 Task: Create a sub task System Test and UAT for the task  Upgrade and migrate company email systems to a cloud-based solution in the project AgileBridge , assign it to team member softage.1@softage.net and update the status of the sub task to  Completed , set the priority of the sub task to High
Action: Mouse moved to (540, 254)
Screenshot: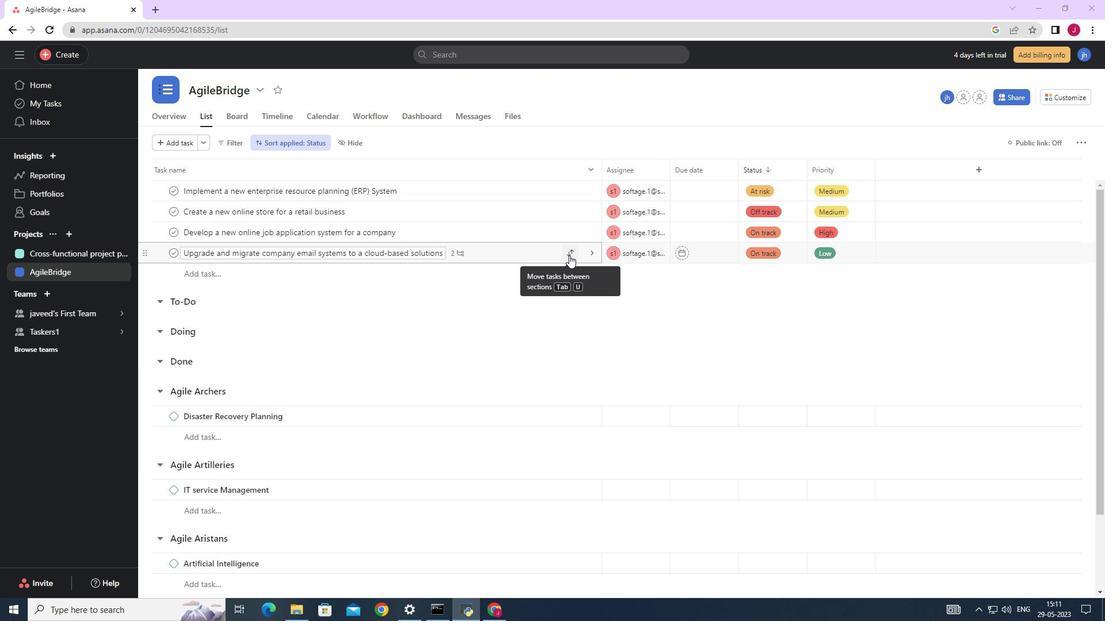 
Action: Mouse pressed left at (540, 254)
Screenshot: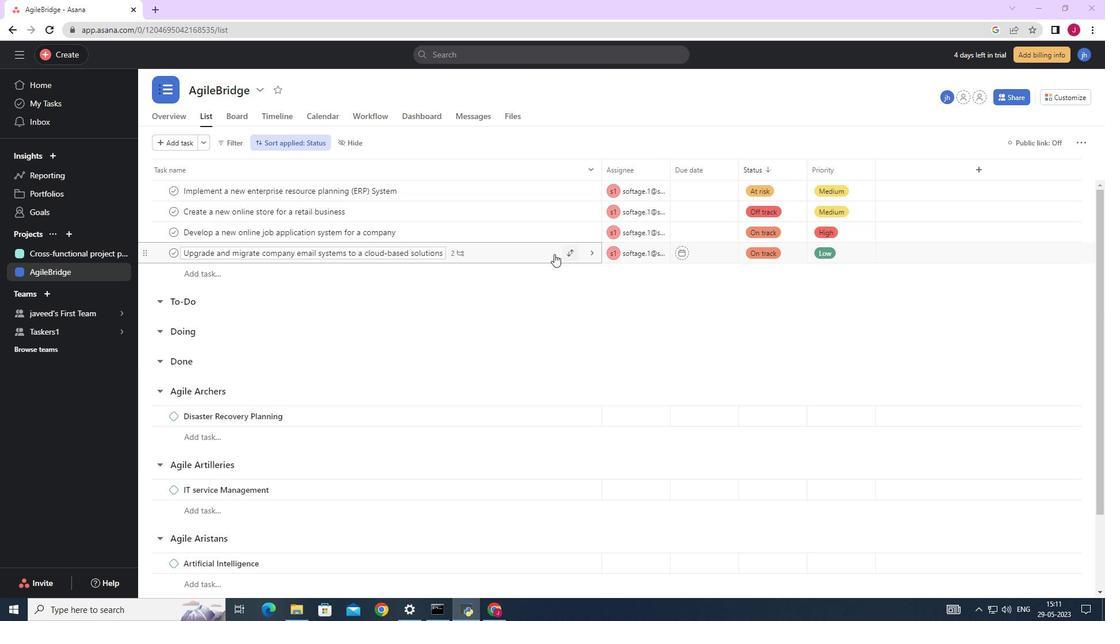 
Action: Mouse moved to (816, 424)
Screenshot: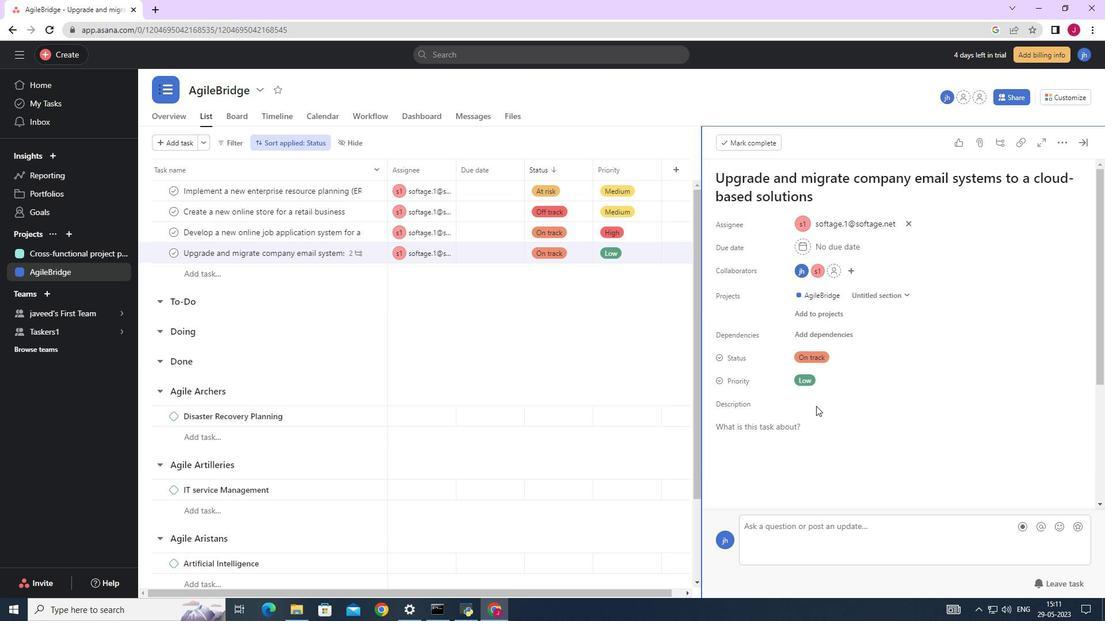 
Action: Mouse scrolled (816, 423) with delta (0, 0)
Screenshot: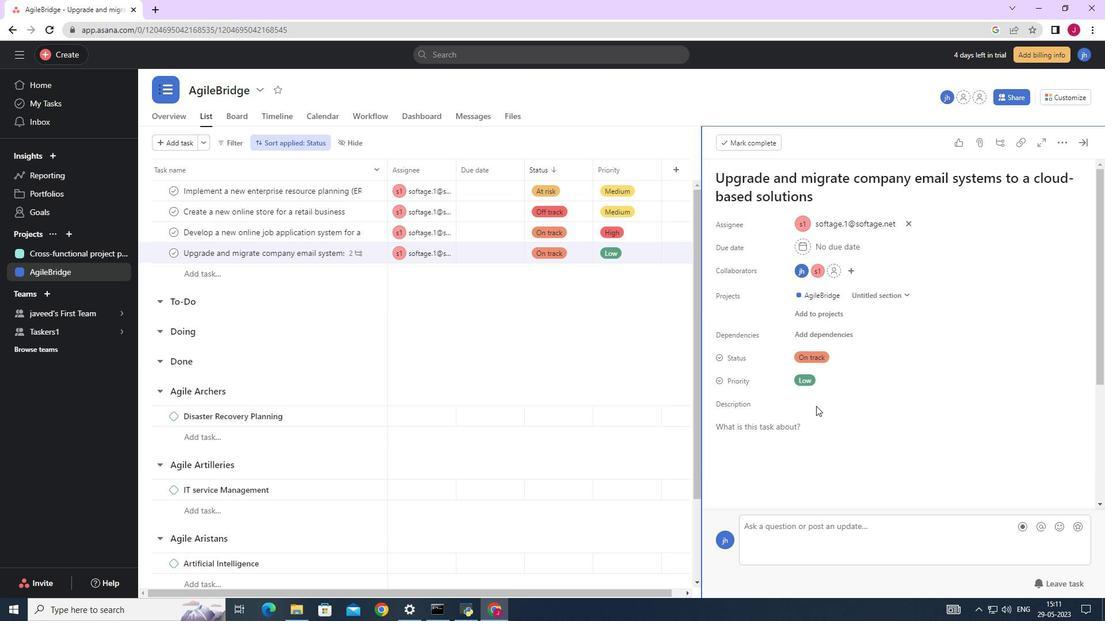 
Action: Mouse moved to (816, 424)
Screenshot: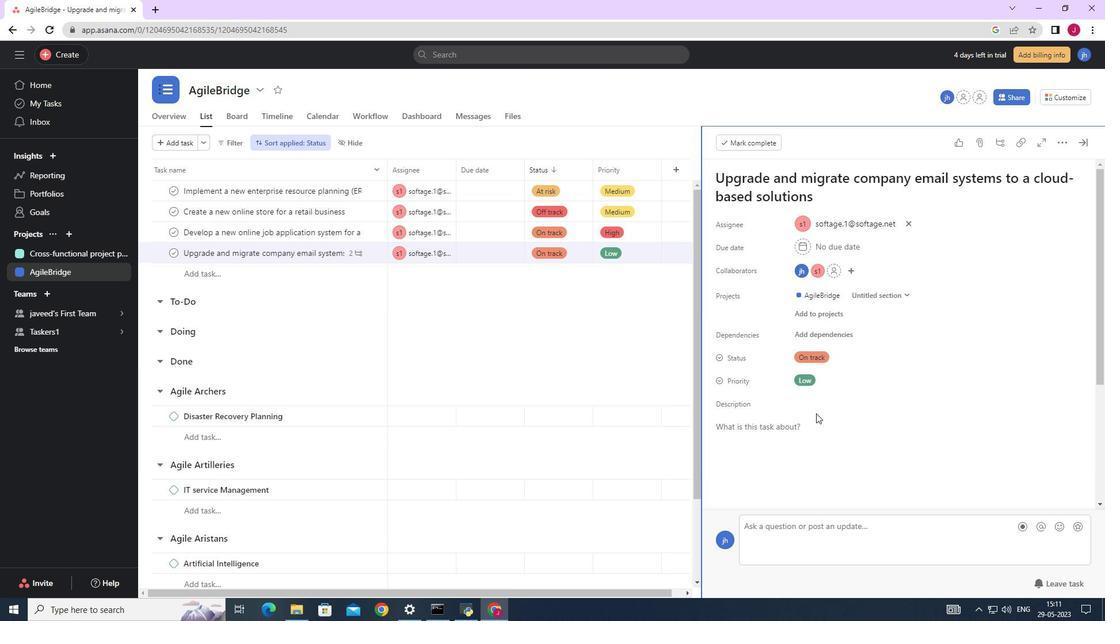 
Action: Mouse scrolled (816, 424) with delta (0, 0)
Screenshot: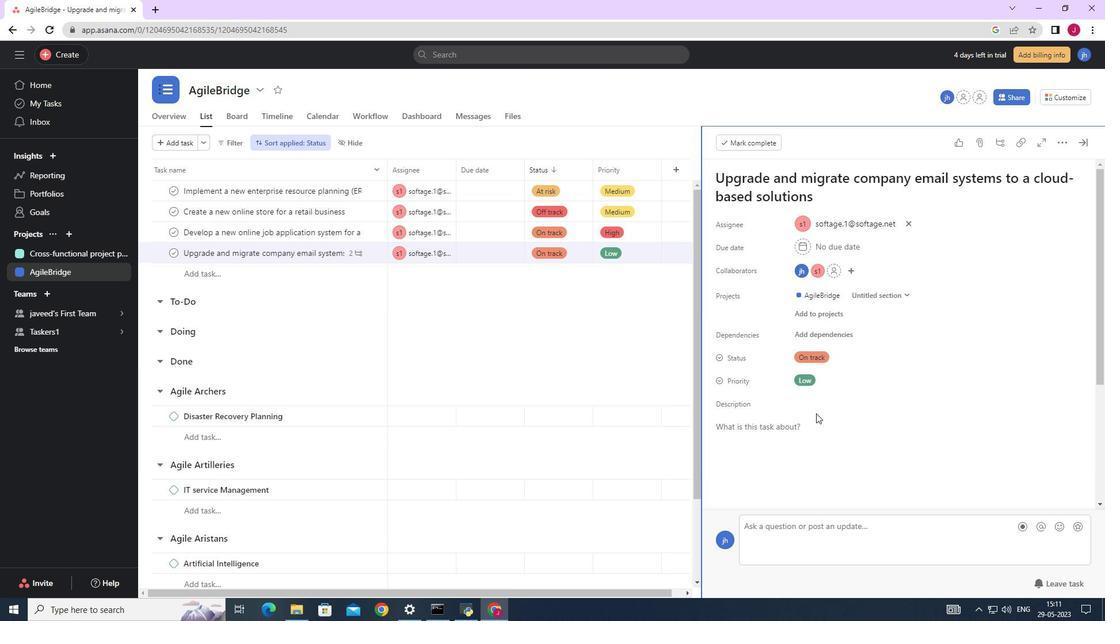 
Action: Mouse scrolled (816, 424) with delta (0, 0)
Screenshot: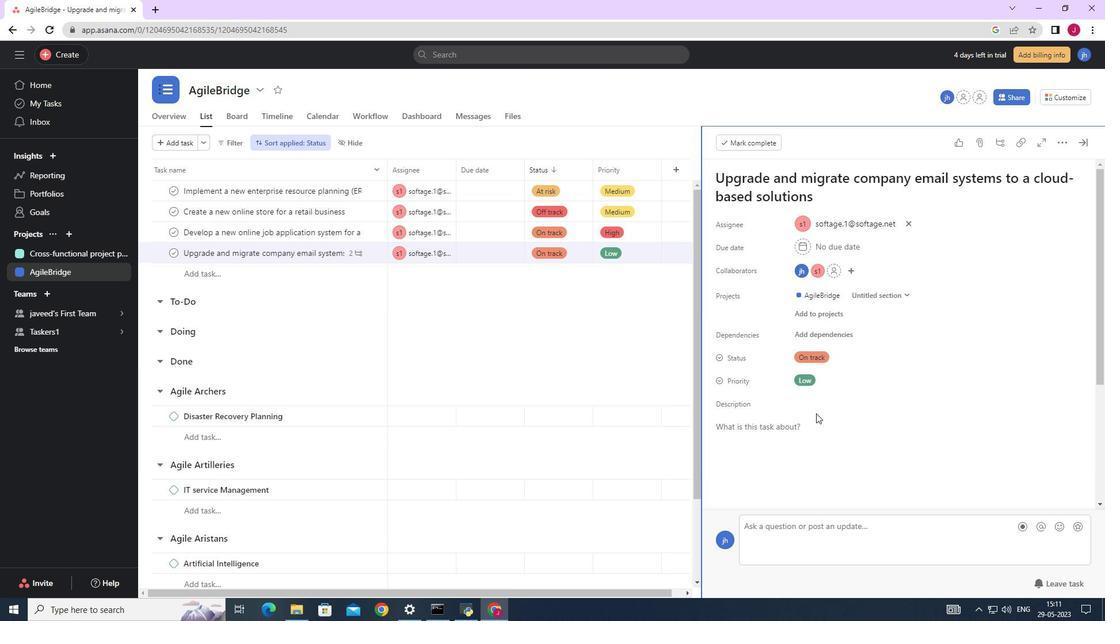 
Action: Mouse scrolled (816, 424) with delta (0, 0)
Screenshot: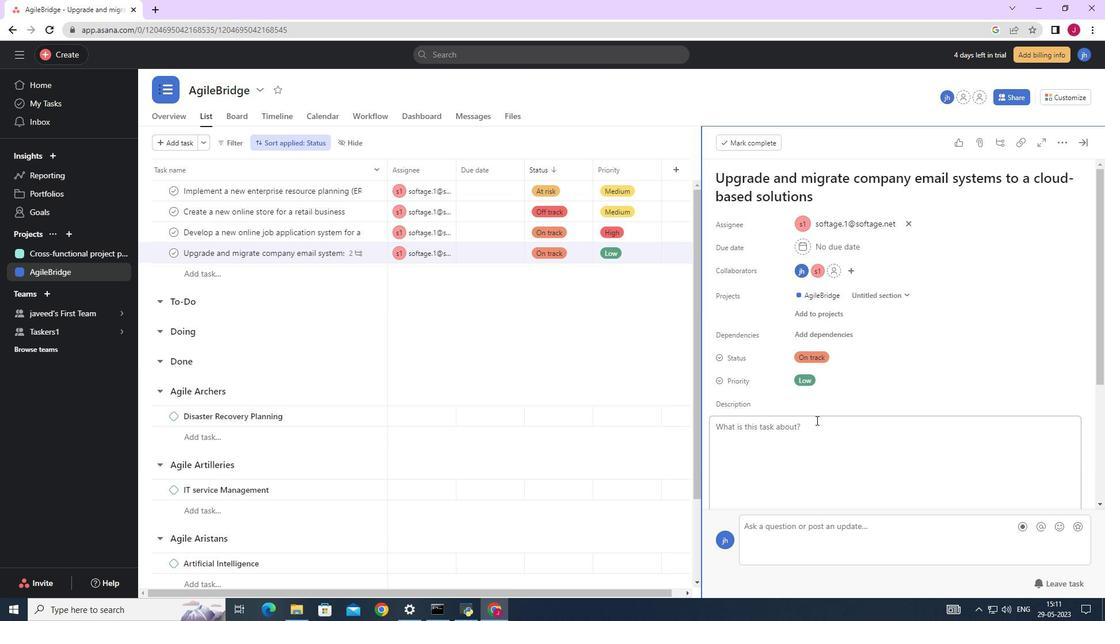 
Action: Mouse moved to (751, 424)
Screenshot: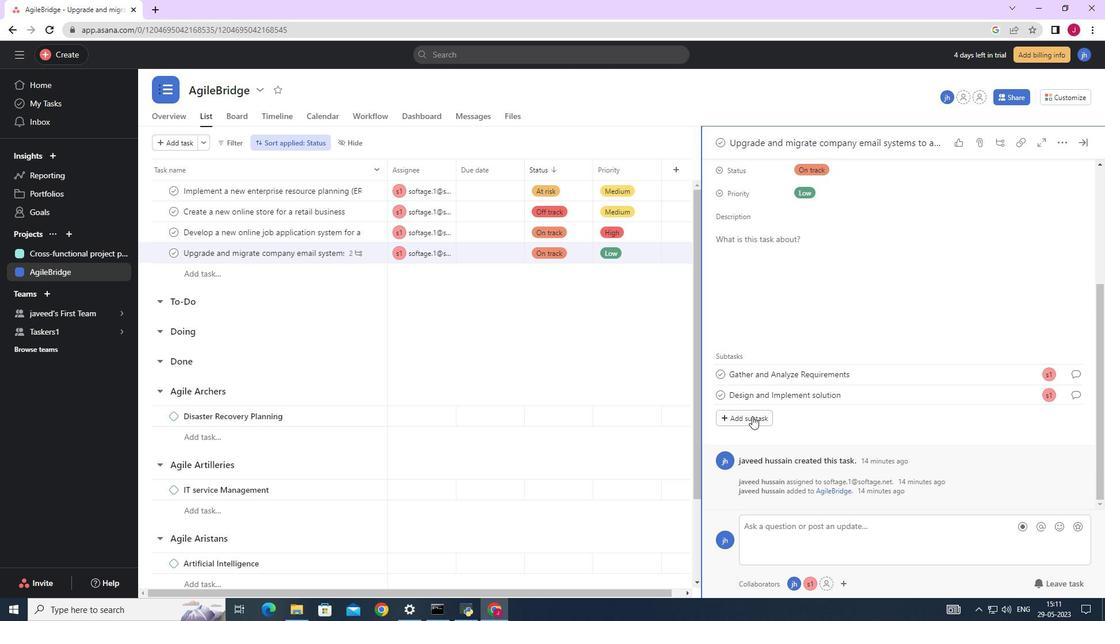 
Action: Mouse pressed left at (751, 424)
Screenshot: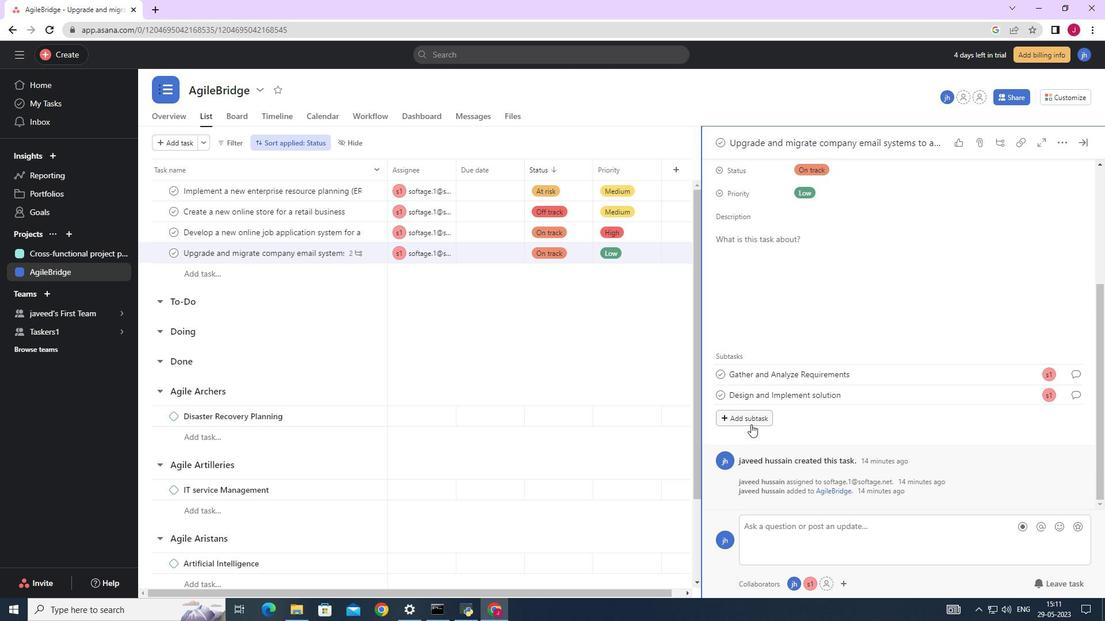 
Action: Mouse moved to (742, 405)
Screenshot: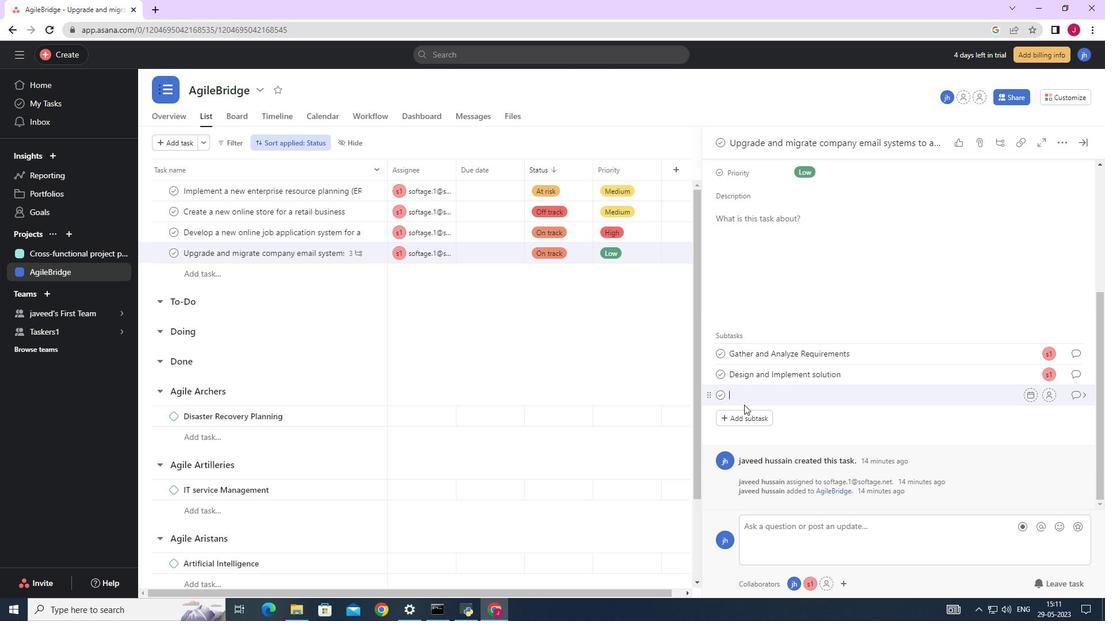 
Action: Key pressed <Key.caps_lock>S<Key.caps_lock>ystem<Key.space><Key.caps_lock><Key.caps_lock>and<Key.space><Key.caps_lock>UAT
Screenshot: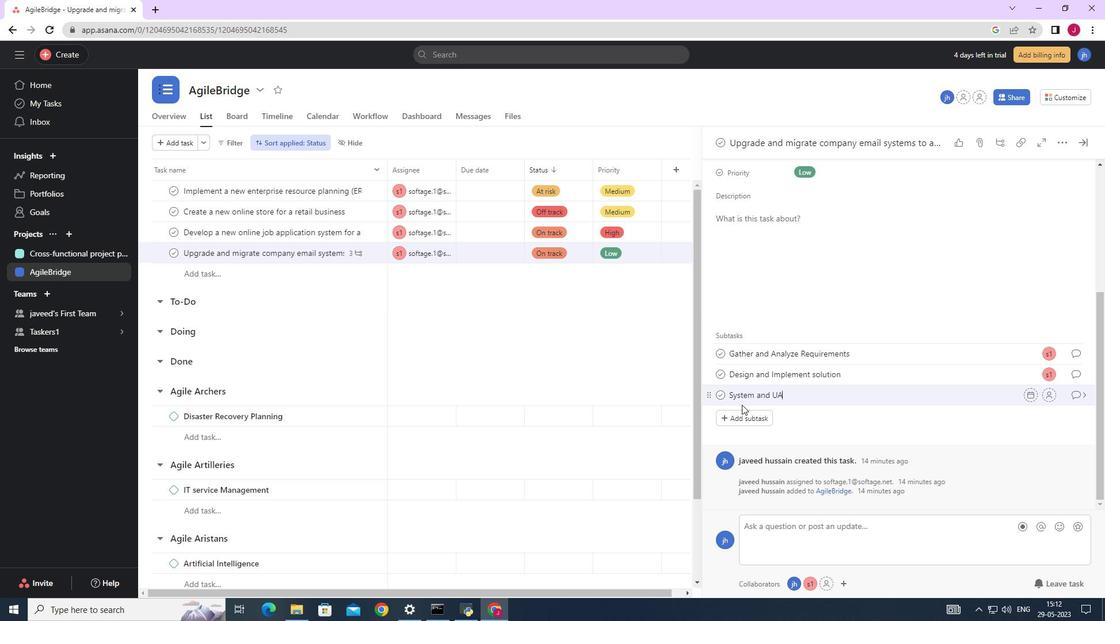 
Action: Mouse moved to (1049, 397)
Screenshot: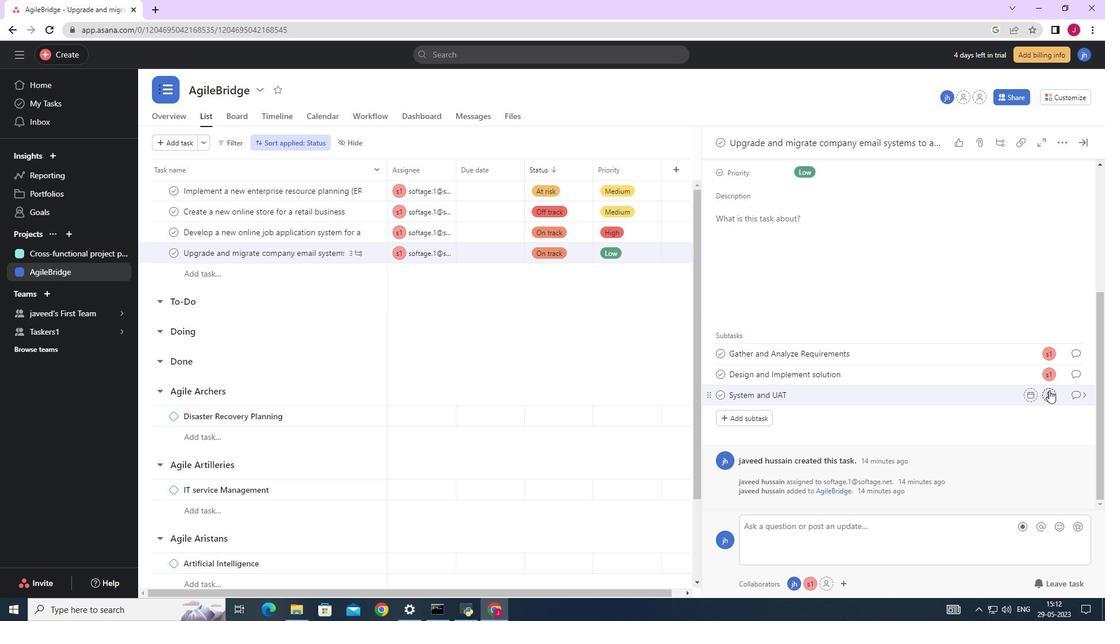 
Action: Mouse pressed left at (1049, 397)
Screenshot: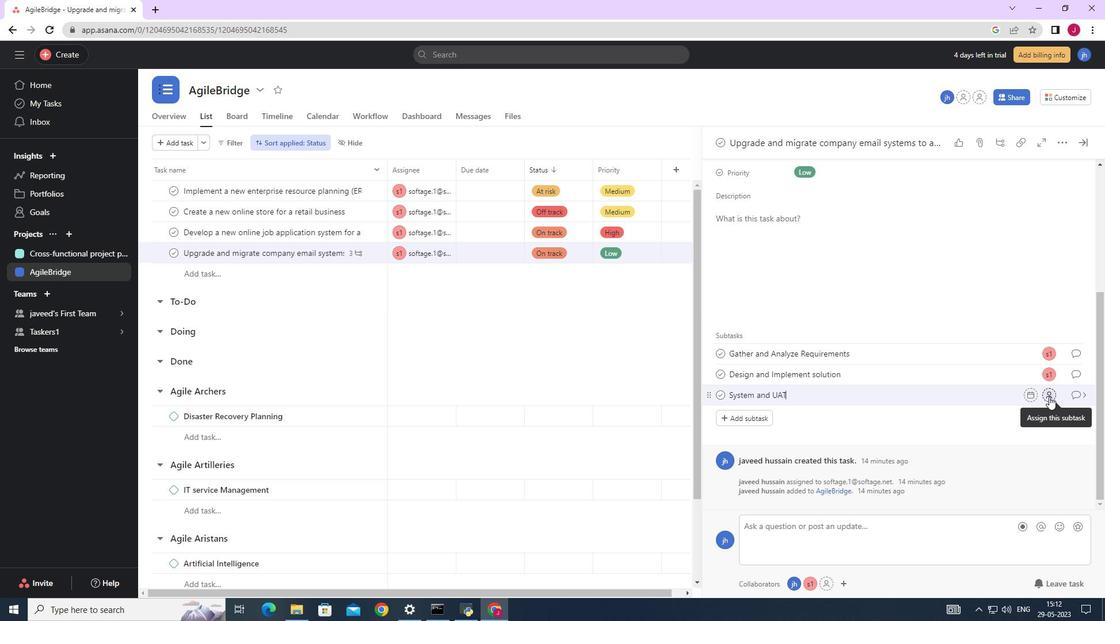 
Action: Mouse moved to (750, 396)
Screenshot: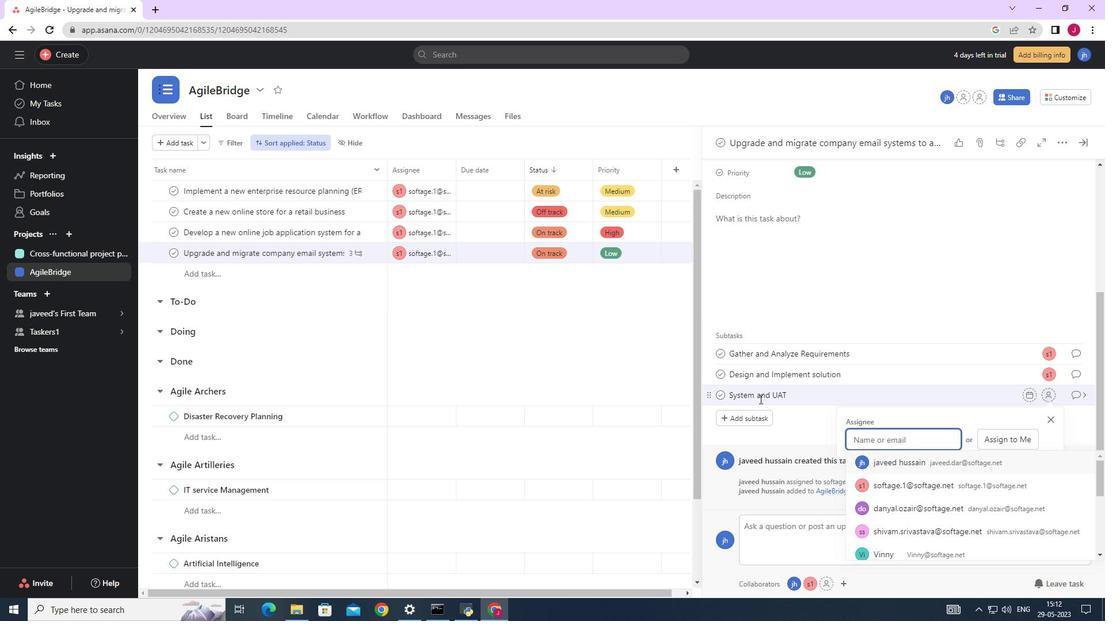 
Action: Mouse pressed left at (750, 396)
Screenshot: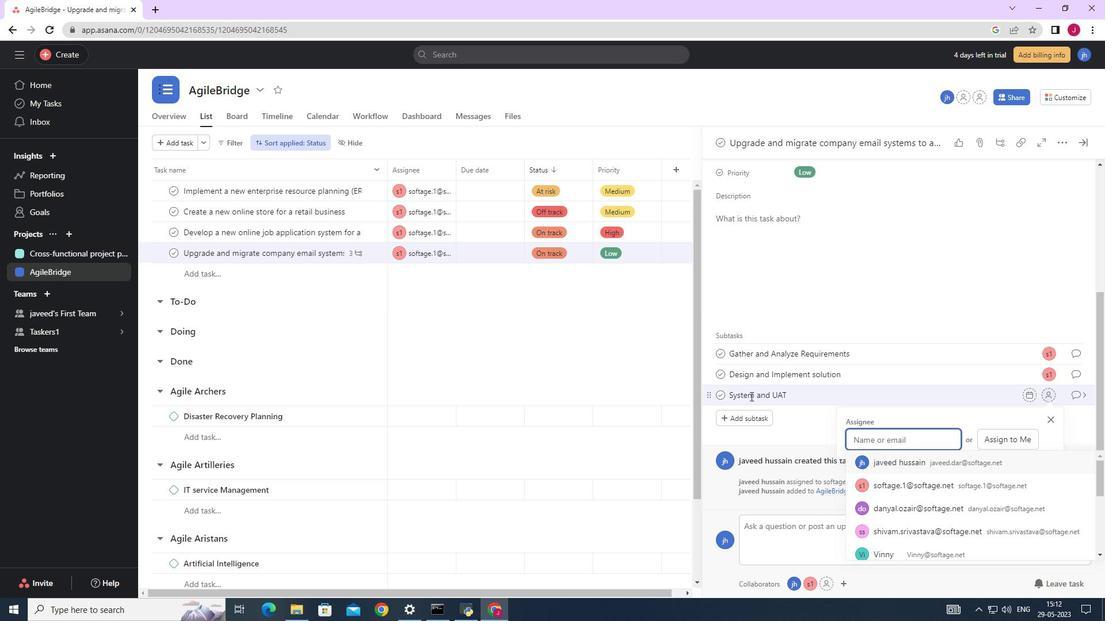 
Action: Mouse moved to (757, 396)
Screenshot: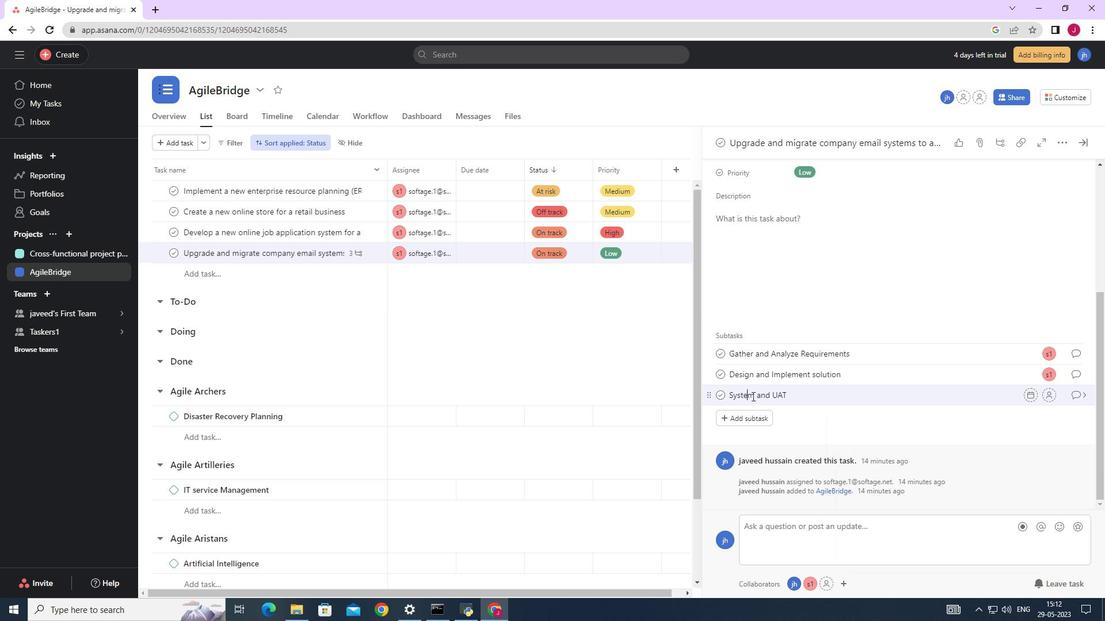 
Action: Mouse pressed left at (757, 396)
Screenshot: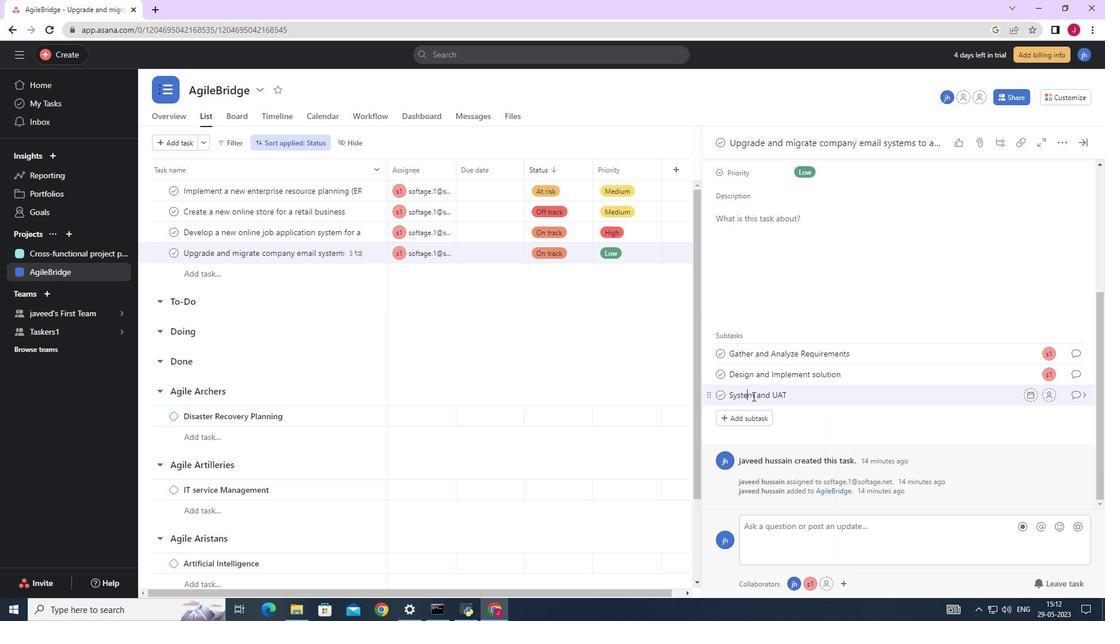 
Action: Mouse moved to (759, 396)
Screenshot: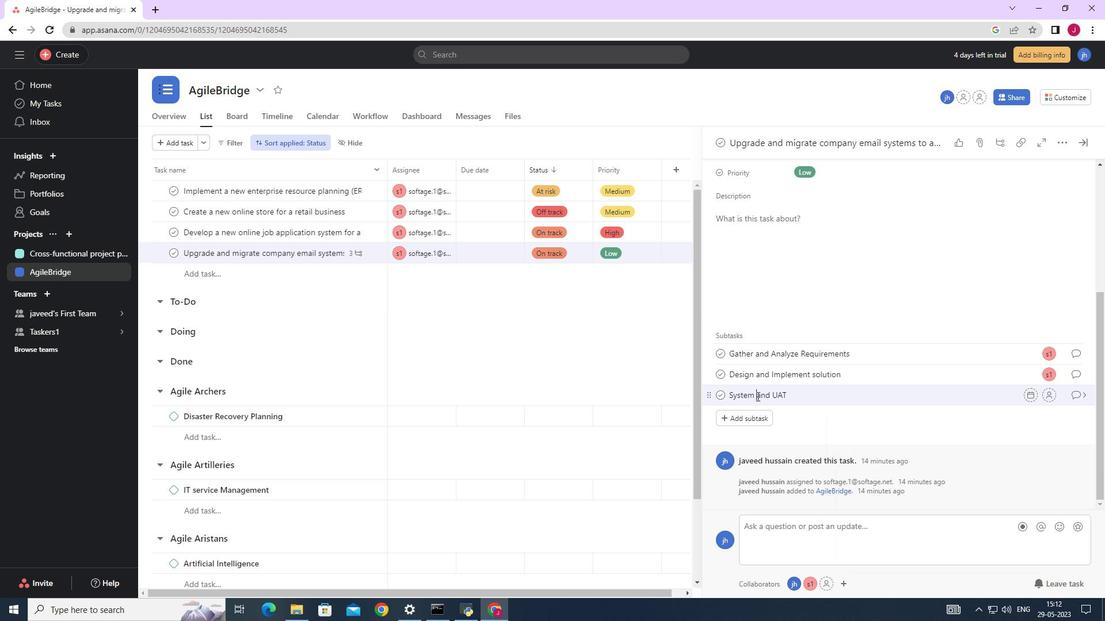 
Action: Key pressed T<Key.caps_lock>est<Key.space>
Screenshot: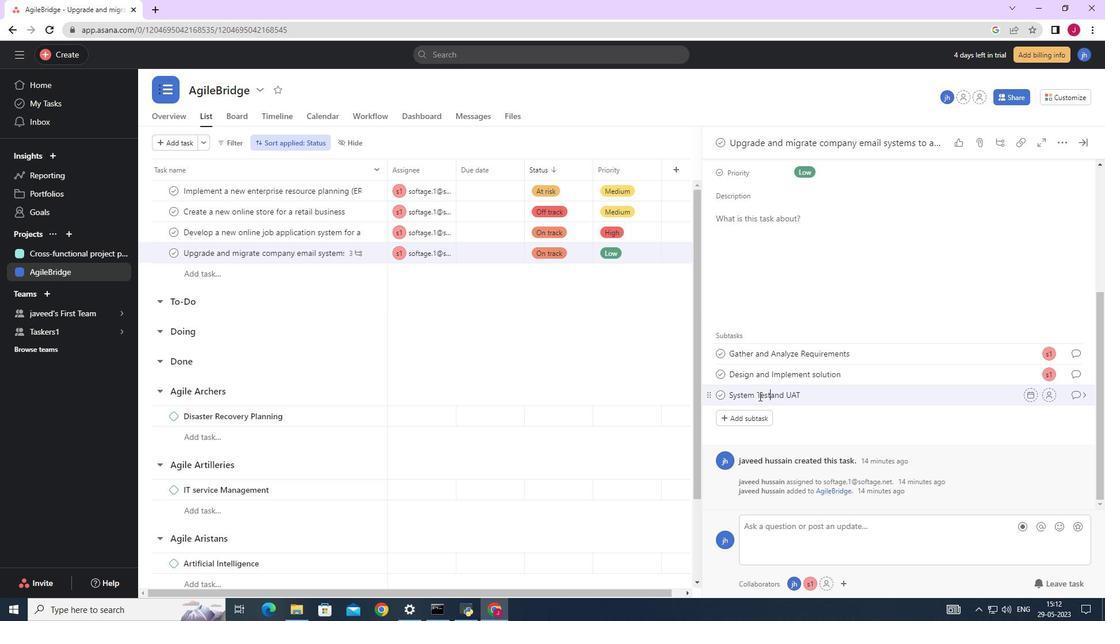 
Action: Mouse moved to (1048, 396)
Screenshot: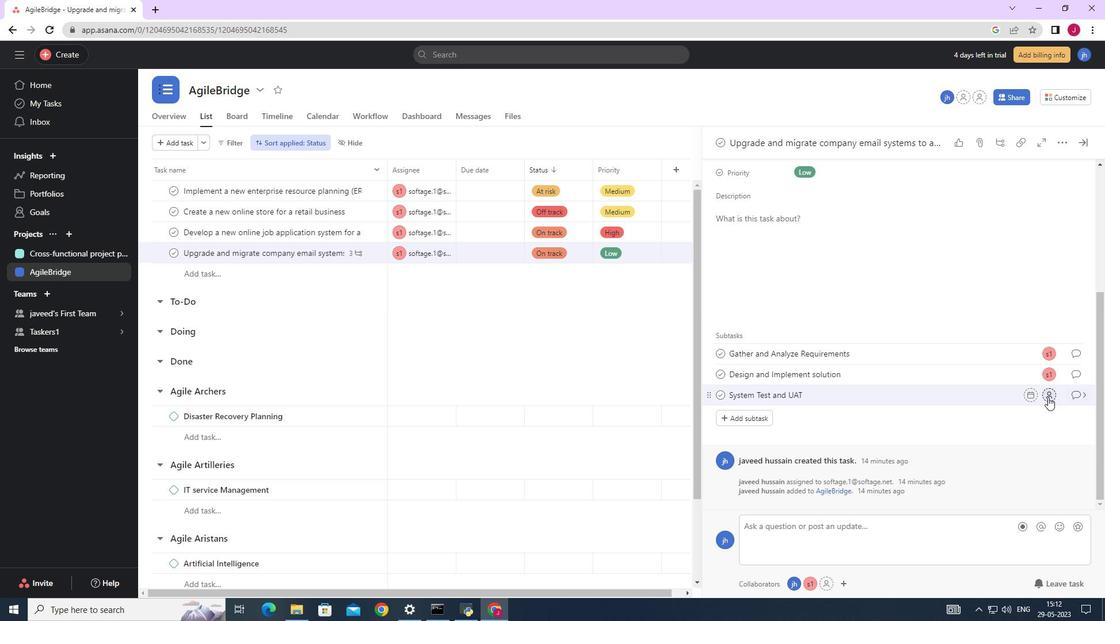 
Action: Mouse pressed left at (1048, 396)
Screenshot: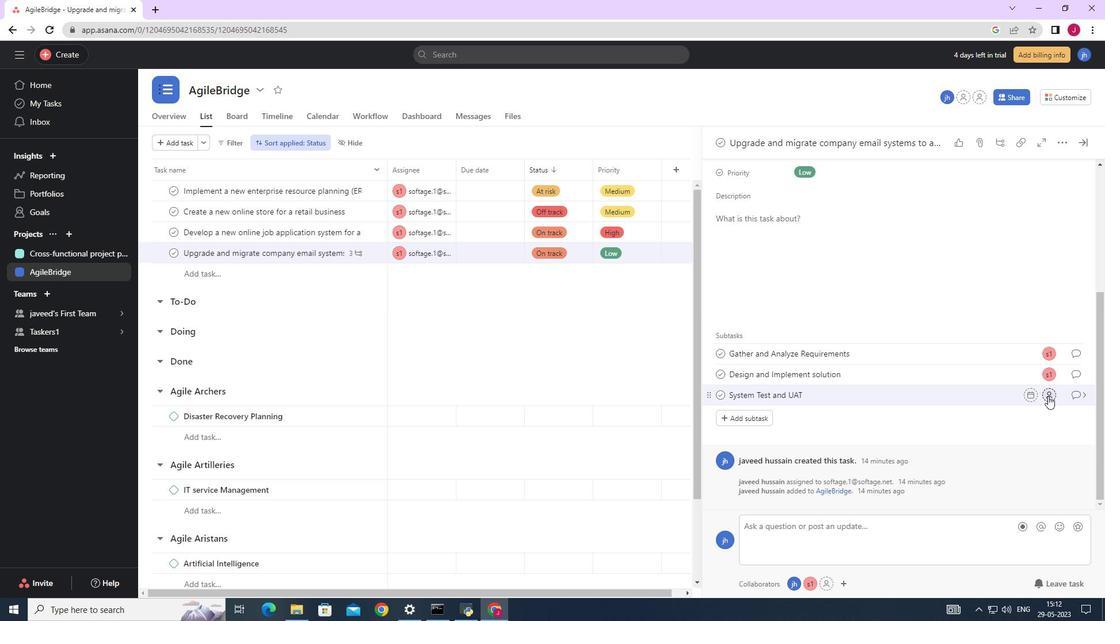 
Action: Mouse moved to (918, 486)
Screenshot: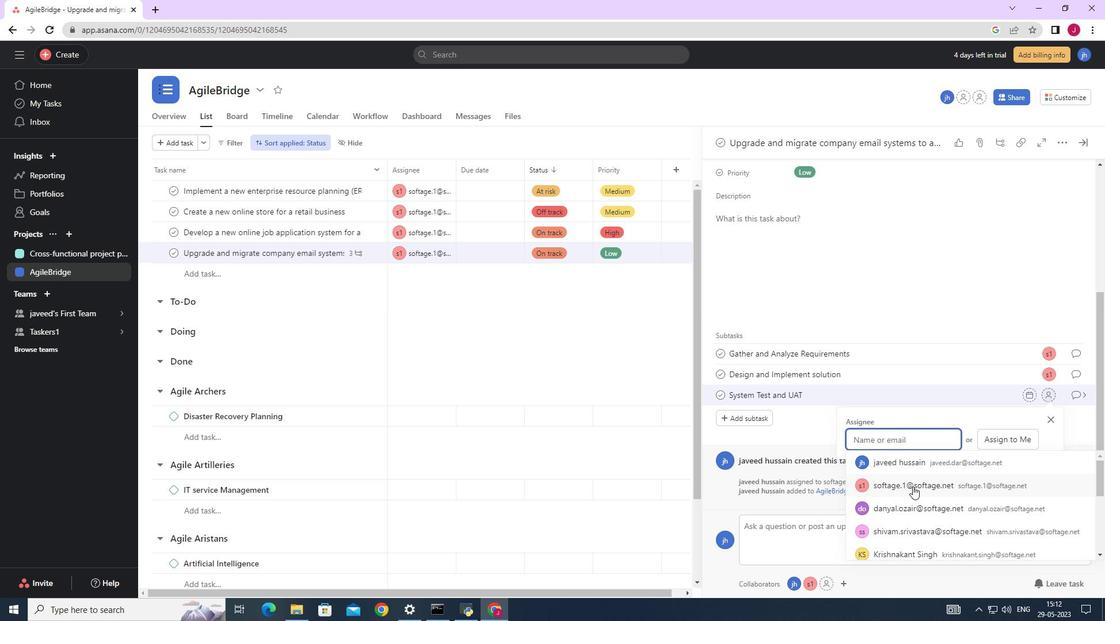 
Action: Mouse pressed left at (918, 486)
Screenshot: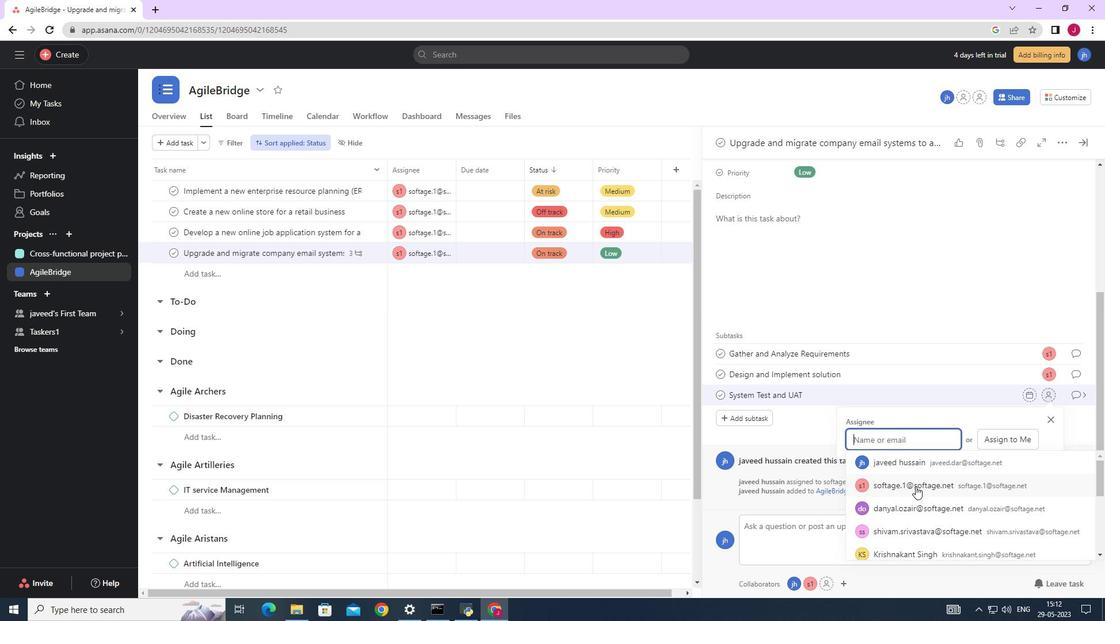 
Action: Mouse moved to (1082, 393)
Screenshot: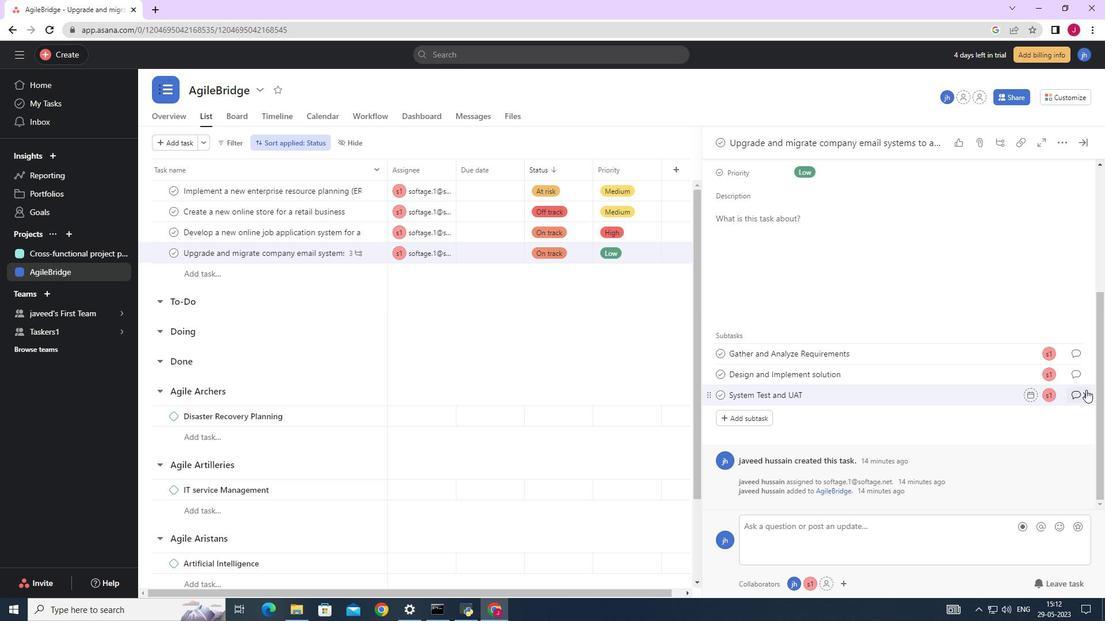 
Action: Mouse pressed left at (1082, 393)
Screenshot: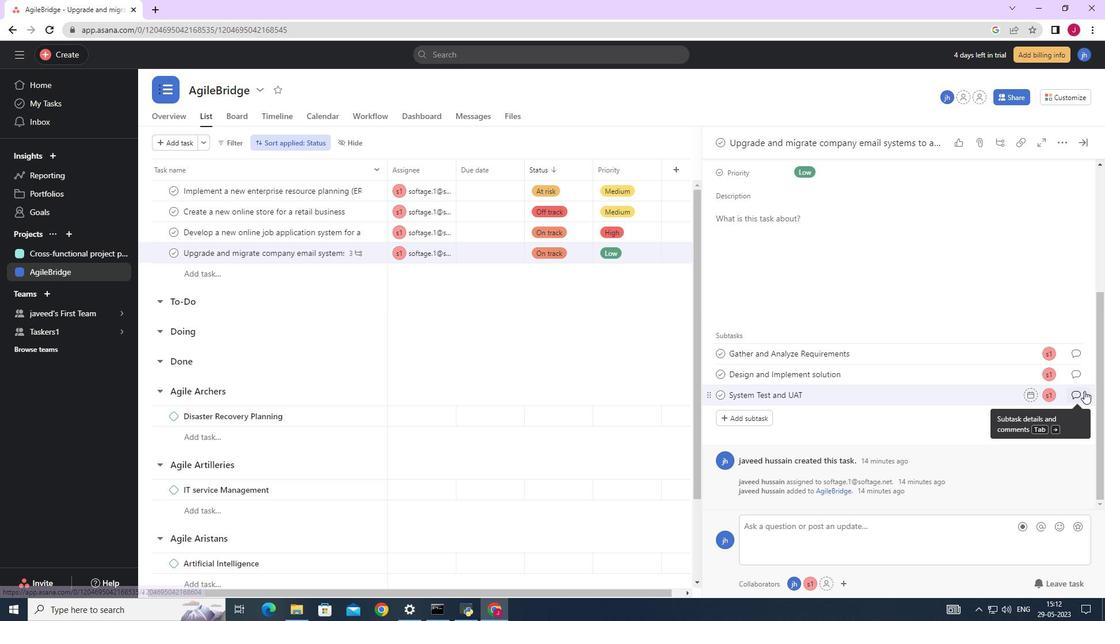
Action: Mouse moved to (755, 332)
Screenshot: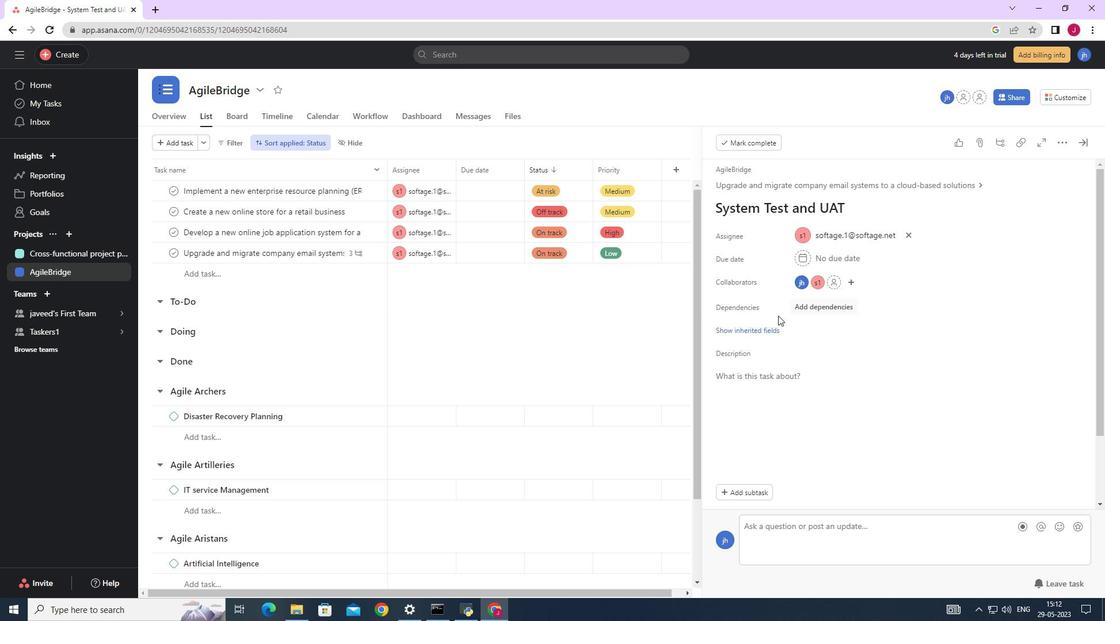 
Action: Mouse pressed left at (755, 332)
Screenshot: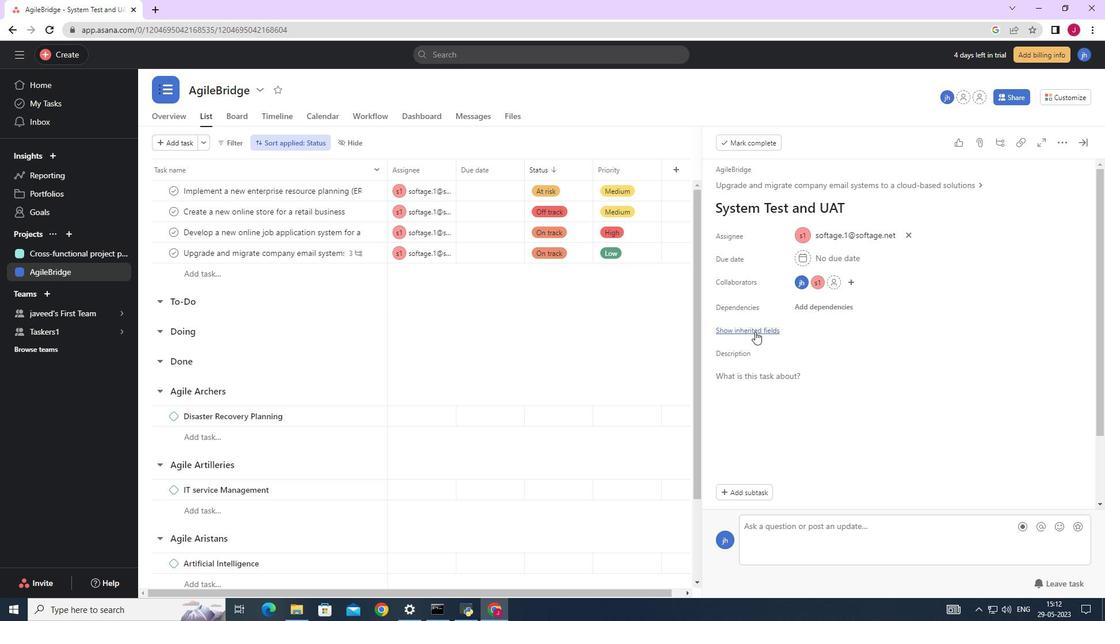 
Action: Mouse moved to (849, 355)
Screenshot: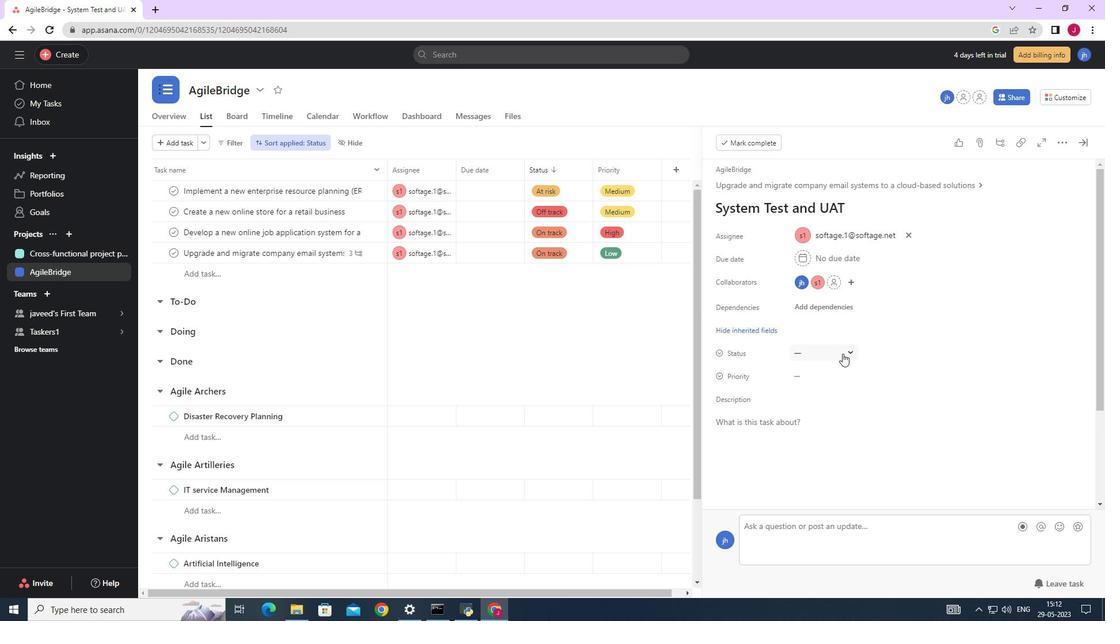 
Action: Mouse pressed left at (849, 355)
Screenshot: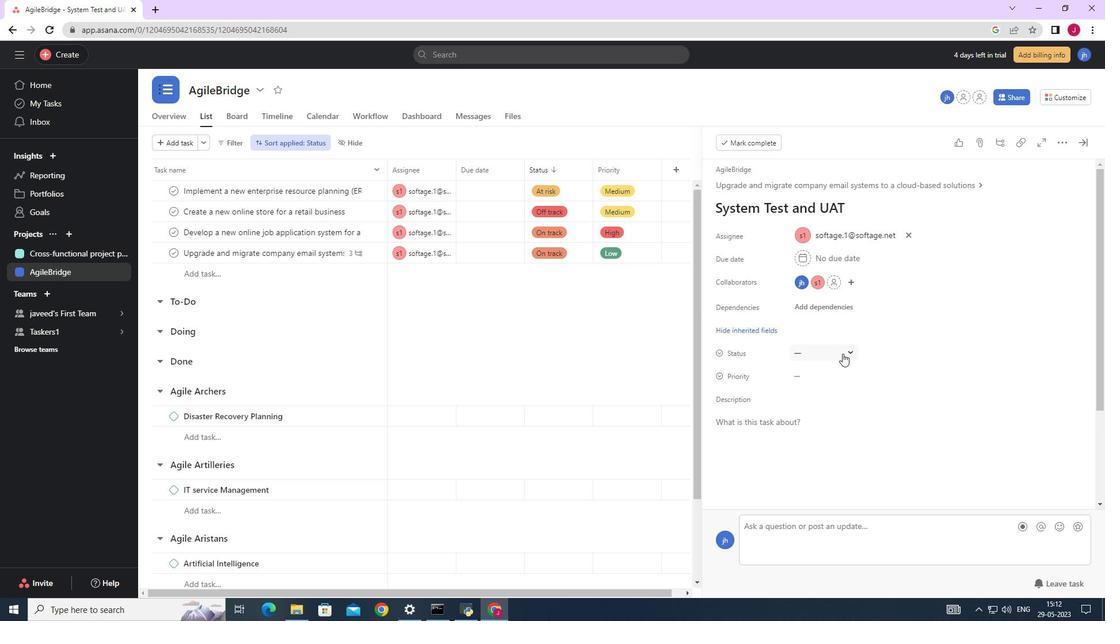 
Action: Mouse moved to (837, 455)
Screenshot: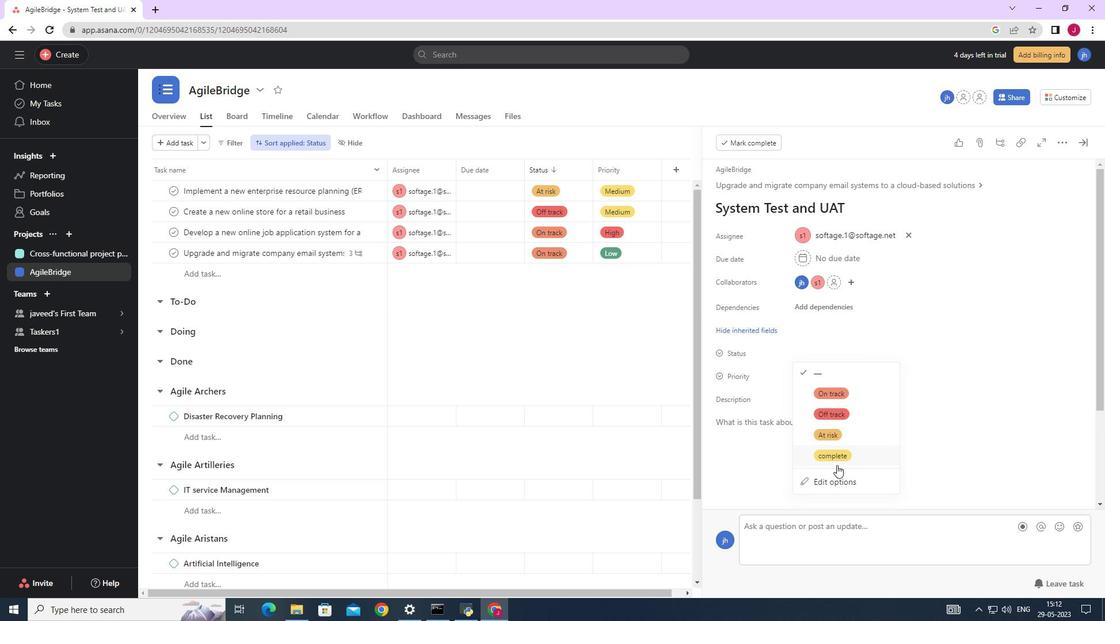 
Action: Mouse pressed left at (837, 455)
Screenshot: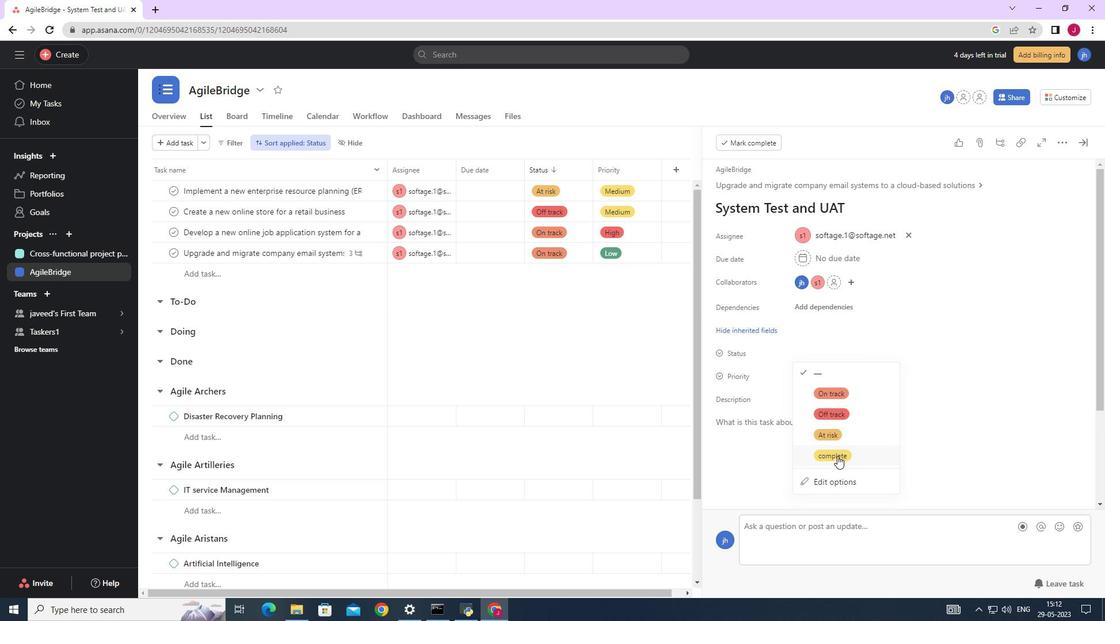 
Action: Mouse moved to (803, 370)
Screenshot: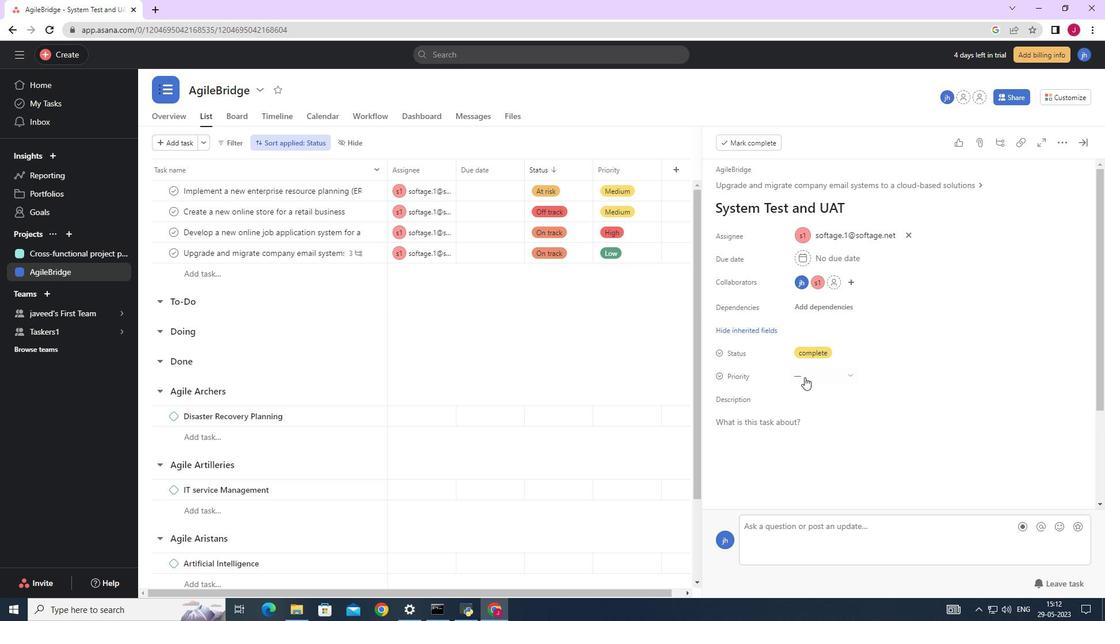 
Action: Mouse pressed left at (803, 370)
Screenshot: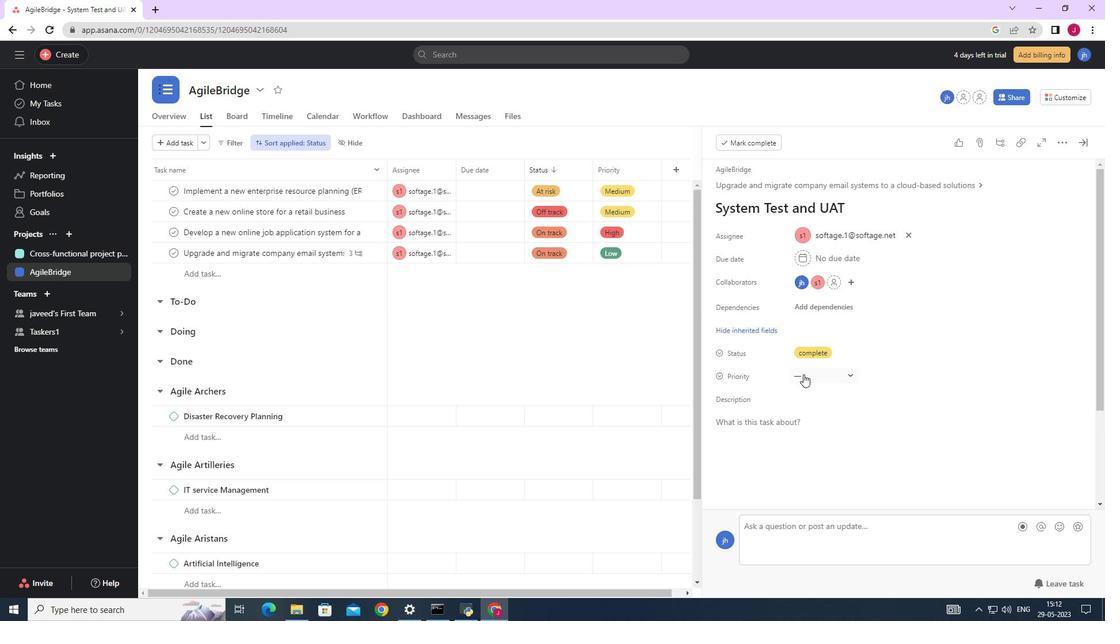 
Action: Mouse moved to (828, 415)
Screenshot: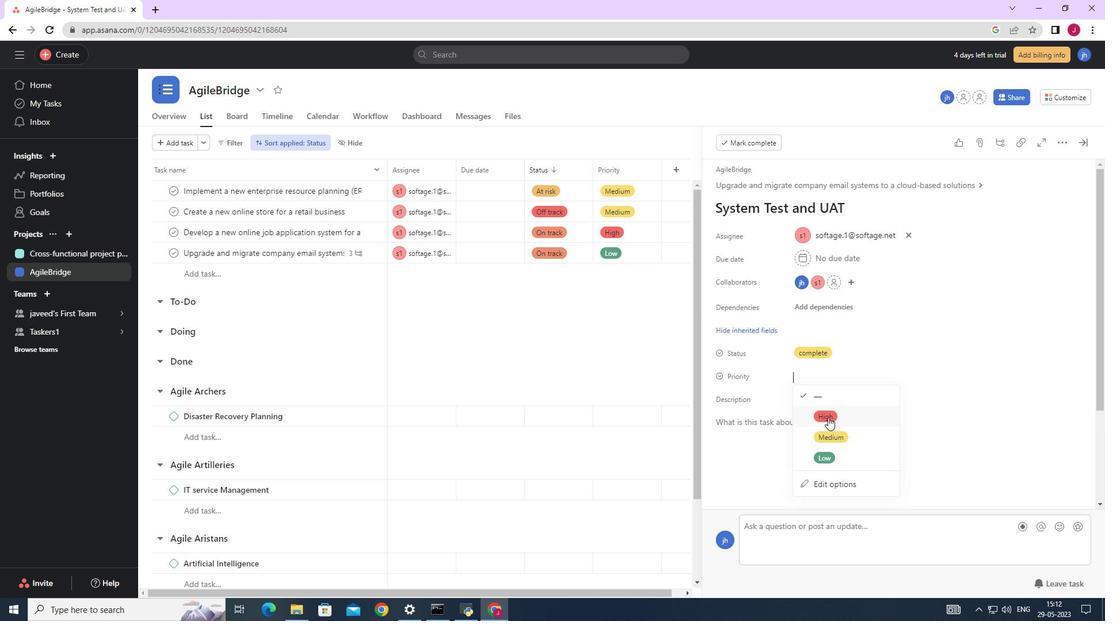 
Action: Mouse pressed left at (828, 415)
Screenshot: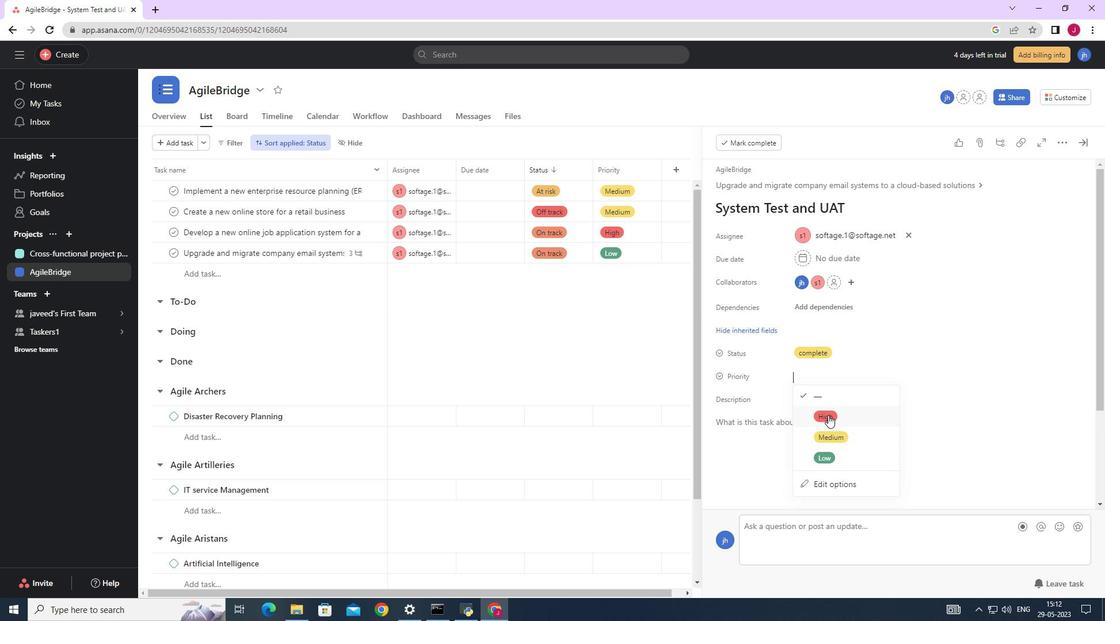 
Action: Mouse moved to (1085, 146)
Screenshot: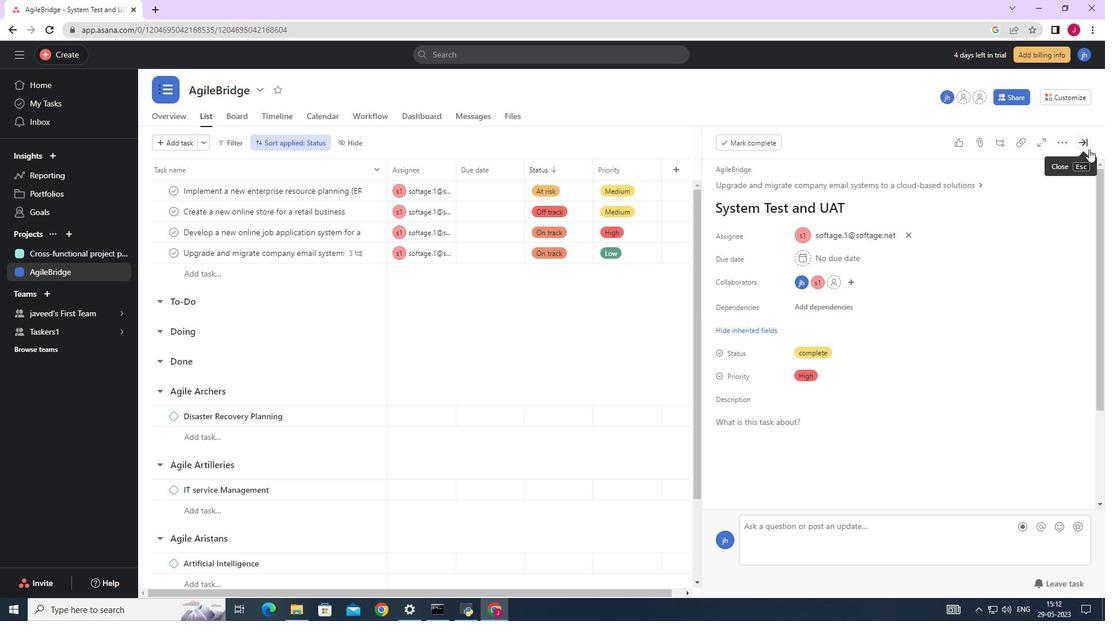 
Action: Mouse pressed left at (1085, 146)
Screenshot: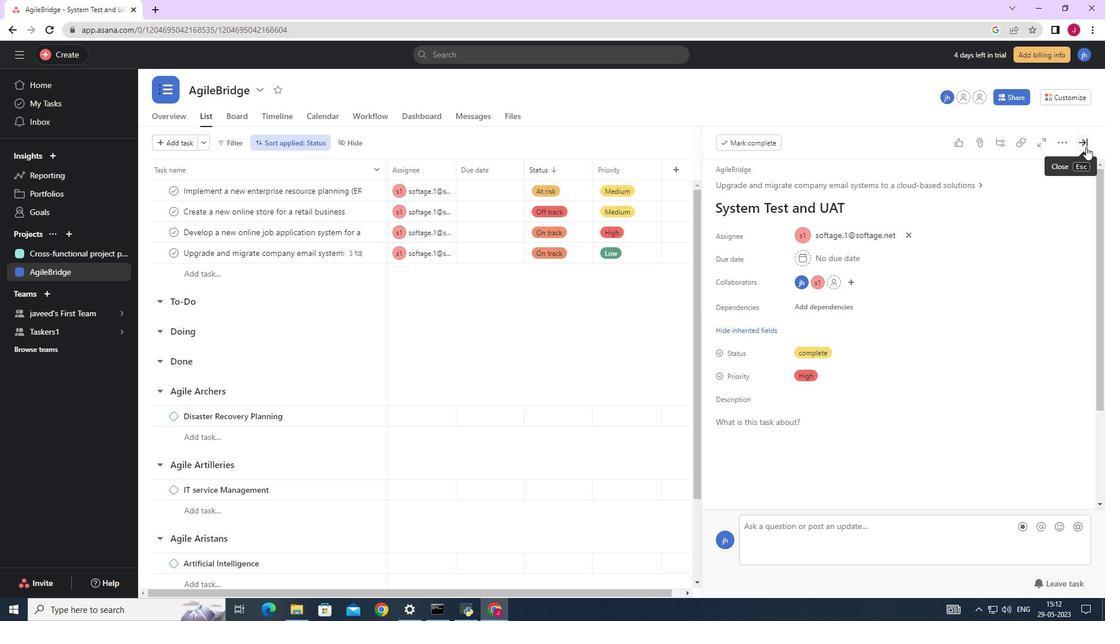 
Action: Mouse moved to (1082, 146)
Screenshot: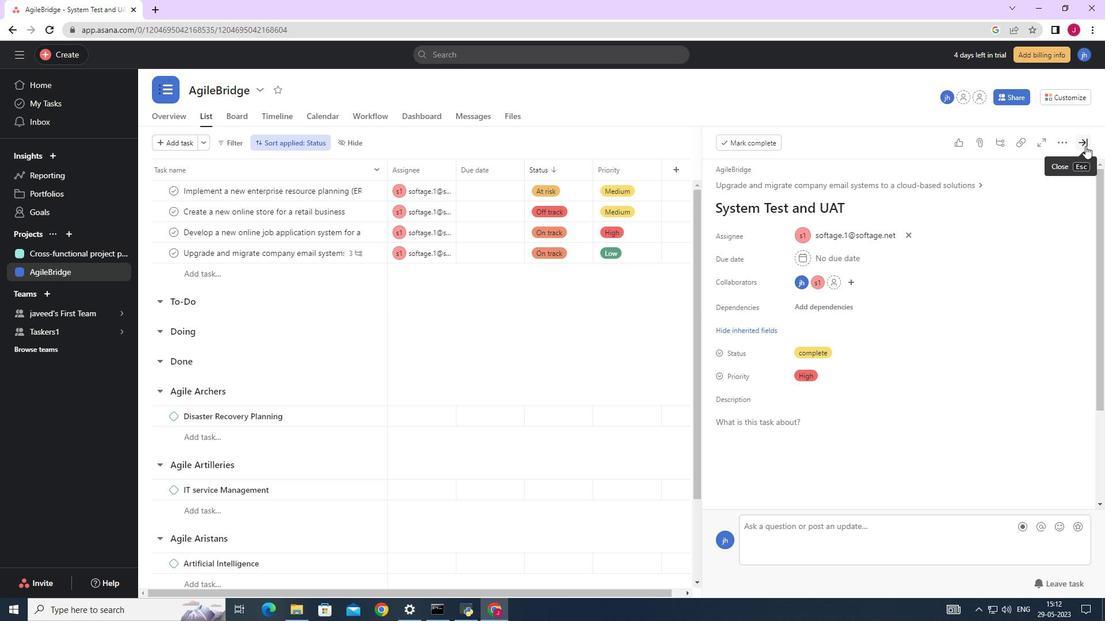 
